 Task: Filter cards with " Due in the next week".
Action: Mouse moved to (1118, 278)
Screenshot: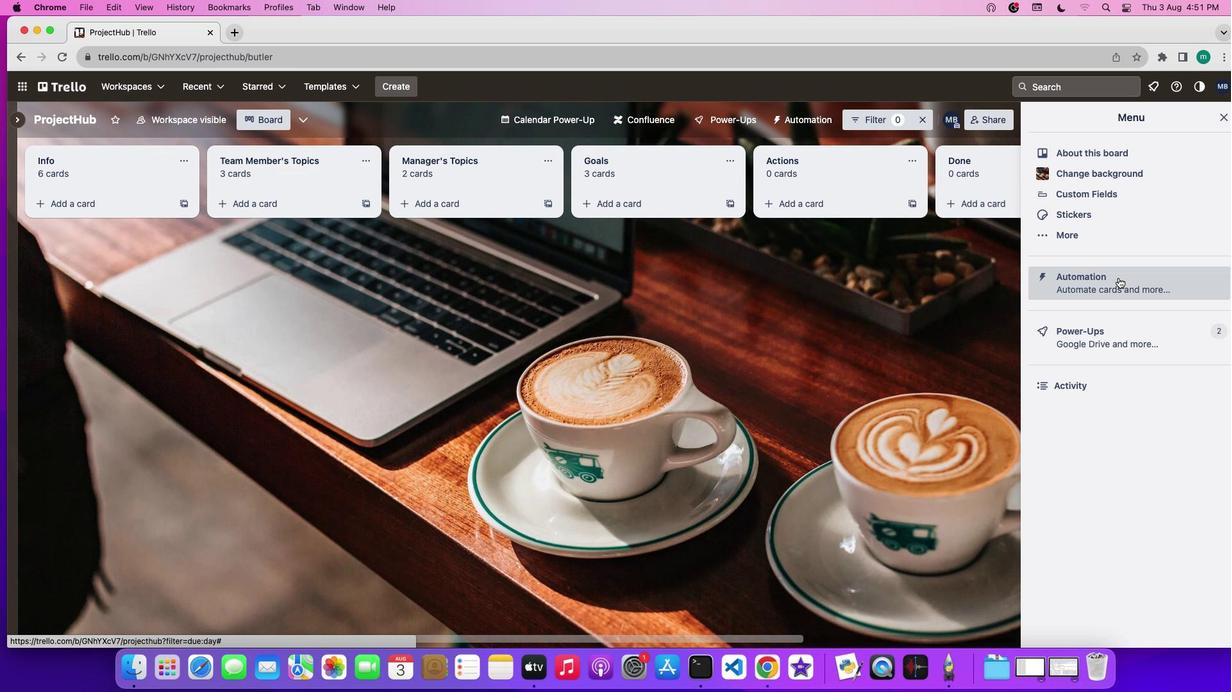 
Action: Mouse pressed left at (1118, 278)
Screenshot: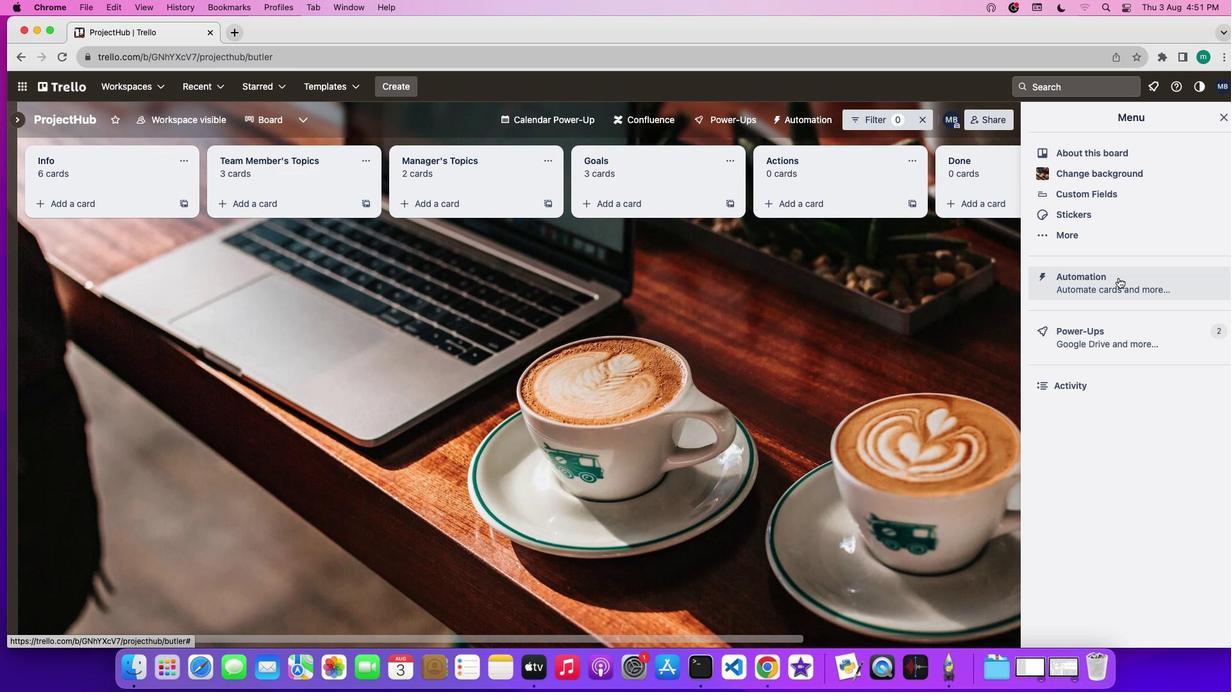 
Action: Mouse moved to (861, 121)
Screenshot: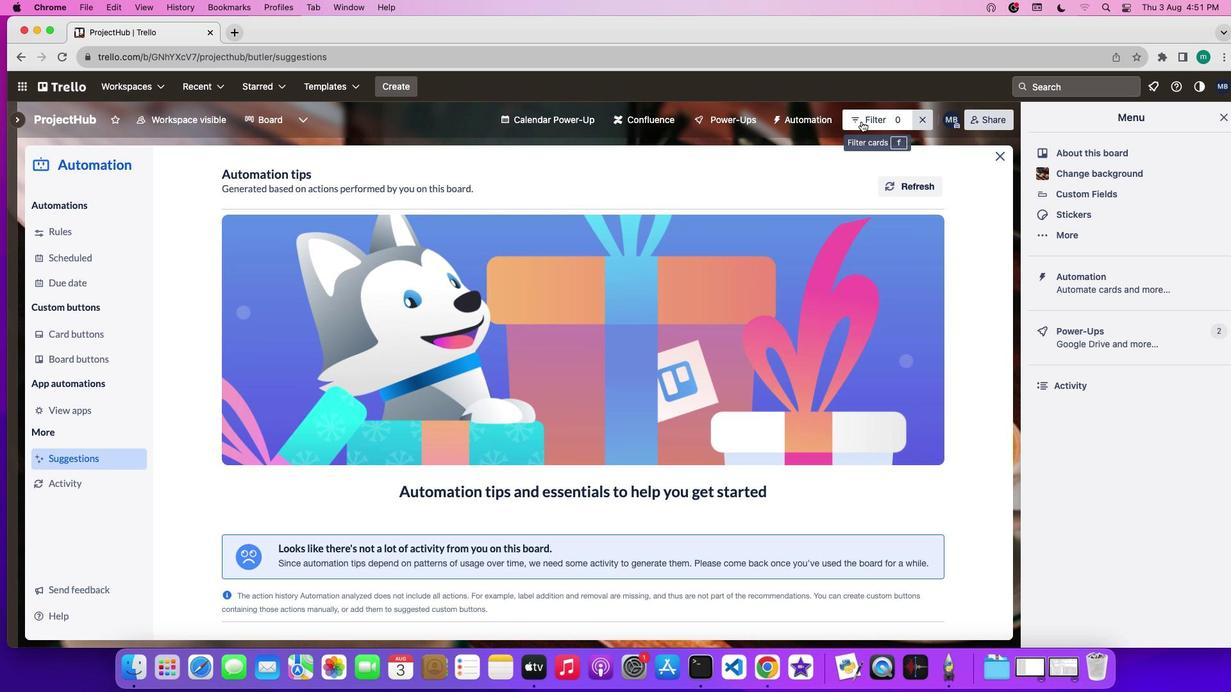 
Action: Mouse pressed left at (861, 121)
Screenshot: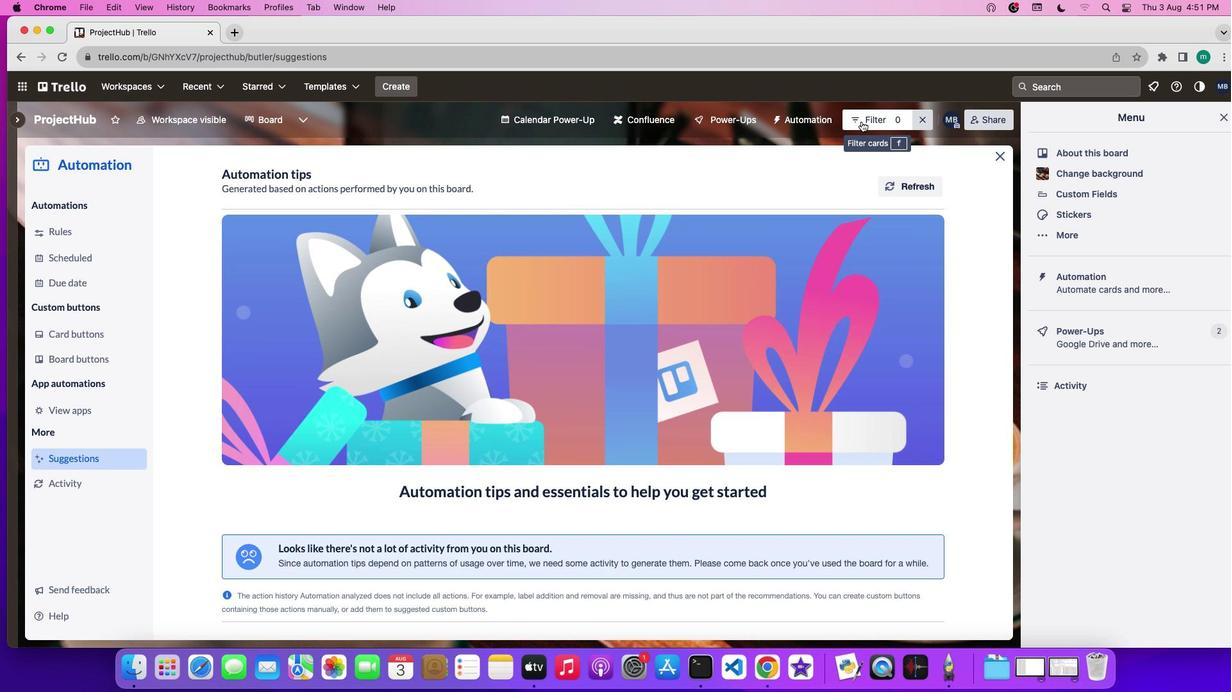 
Action: Mouse moved to (932, 423)
Screenshot: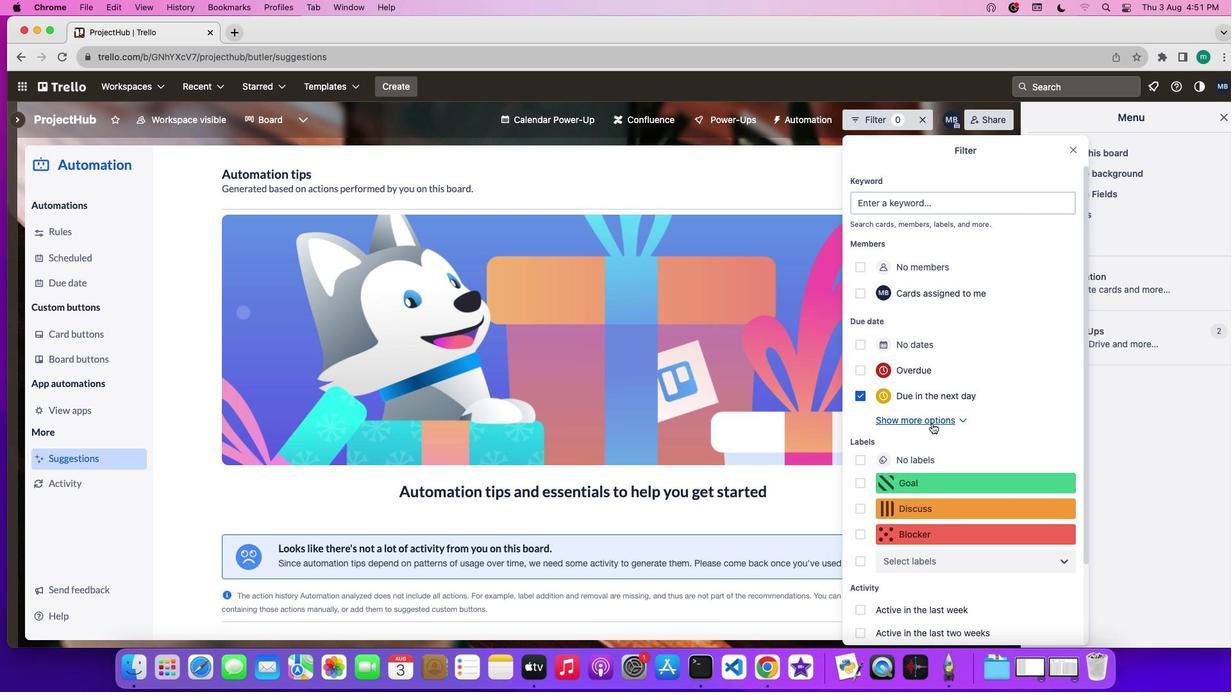 
Action: Mouse pressed left at (932, 423)
Screenshot: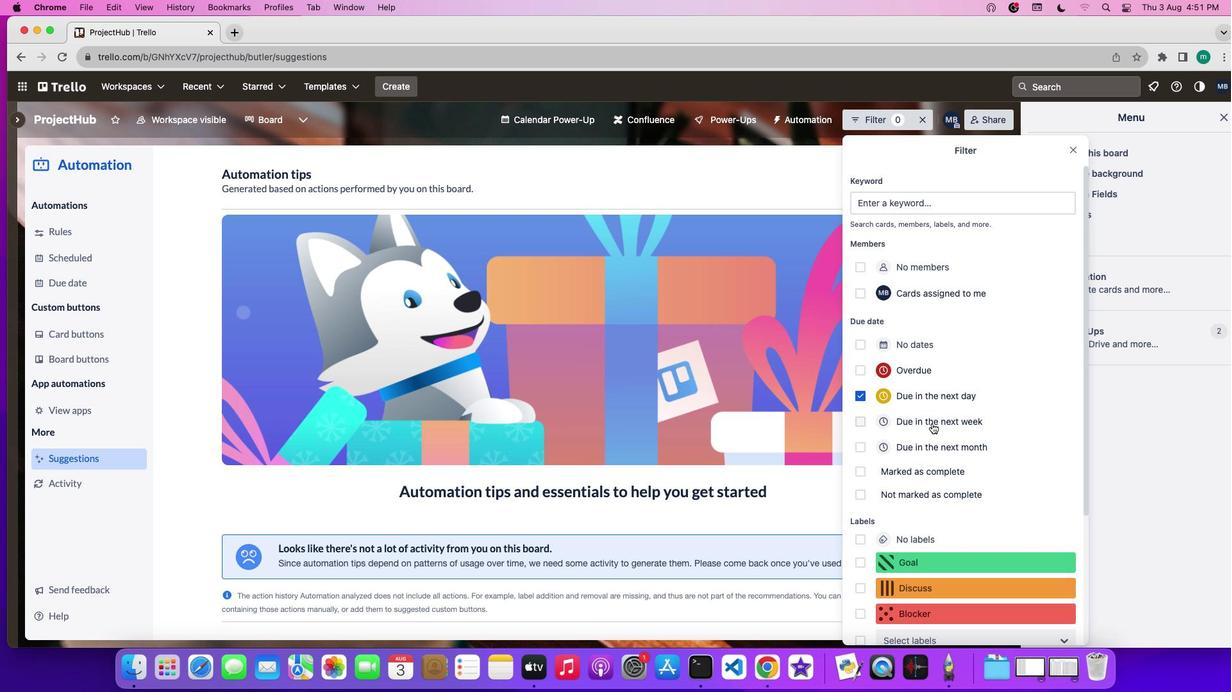 
Action: Mouse moved to (860, 421)
Screenshot: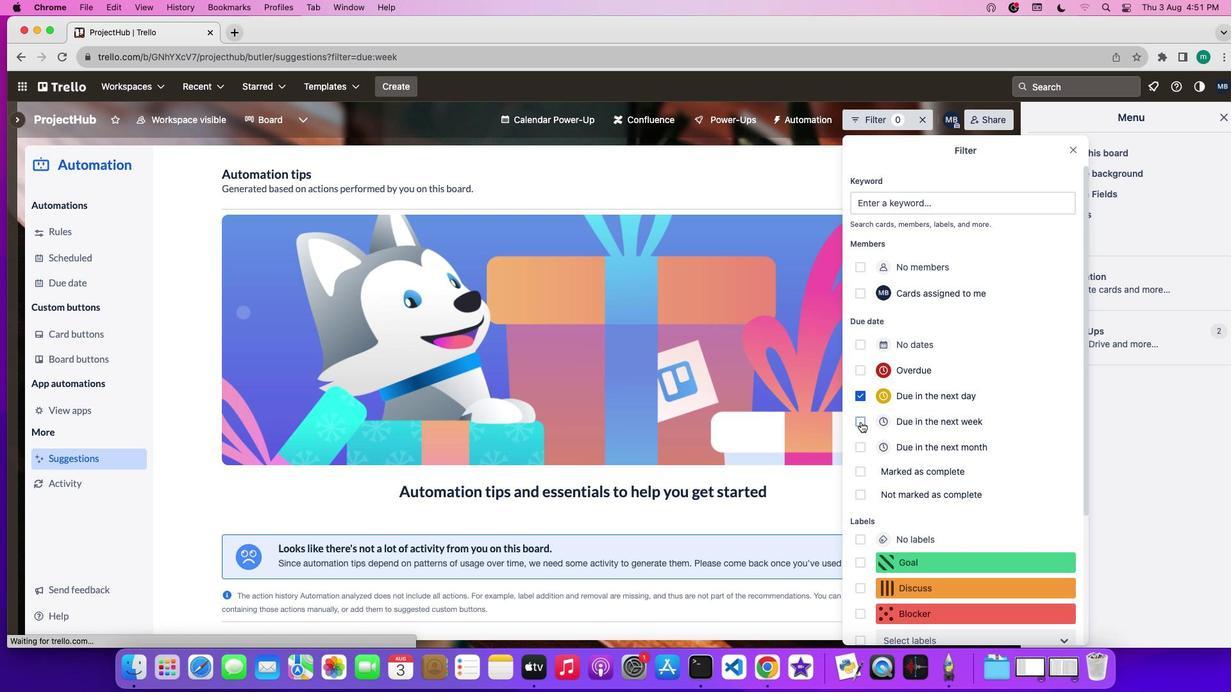 
Action: Mouse pressed left at (860, 421)
Screenshot: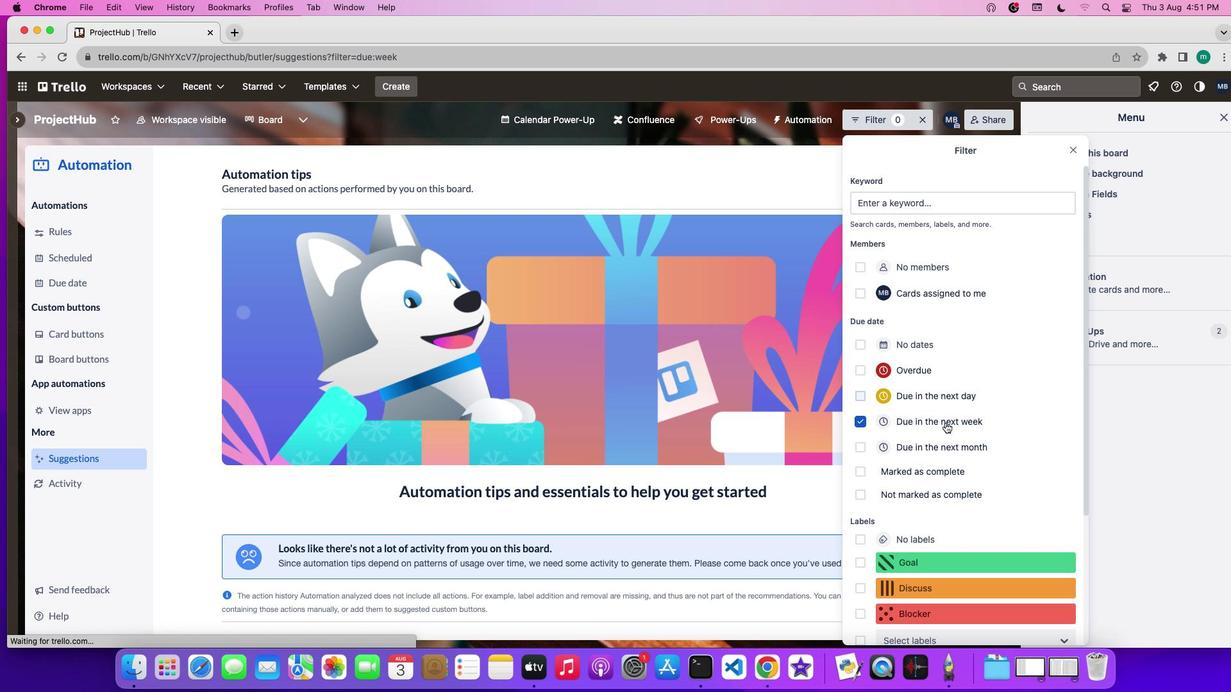 
Action: Mouse moved to (1017, 422)
Screenshot: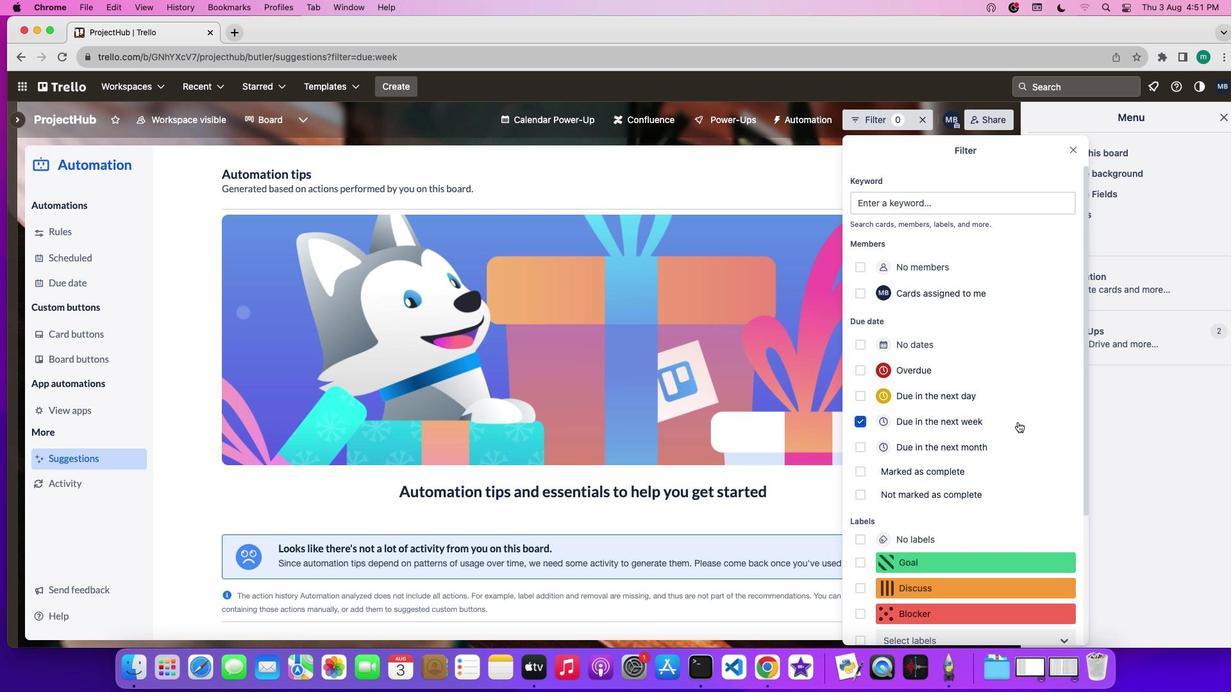 
